 Task: Zoom slide to zoom in.
Action: Mouse moved to (141, 92)
Screenshot: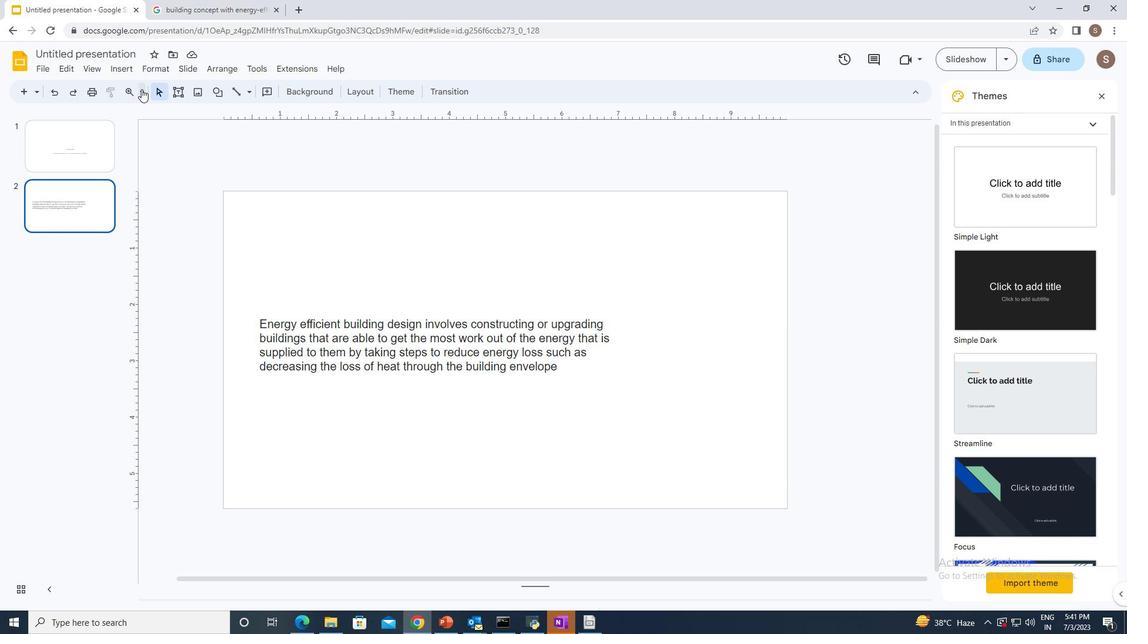 
Action: Mouse pressed left at (141, 92)
Screenshot: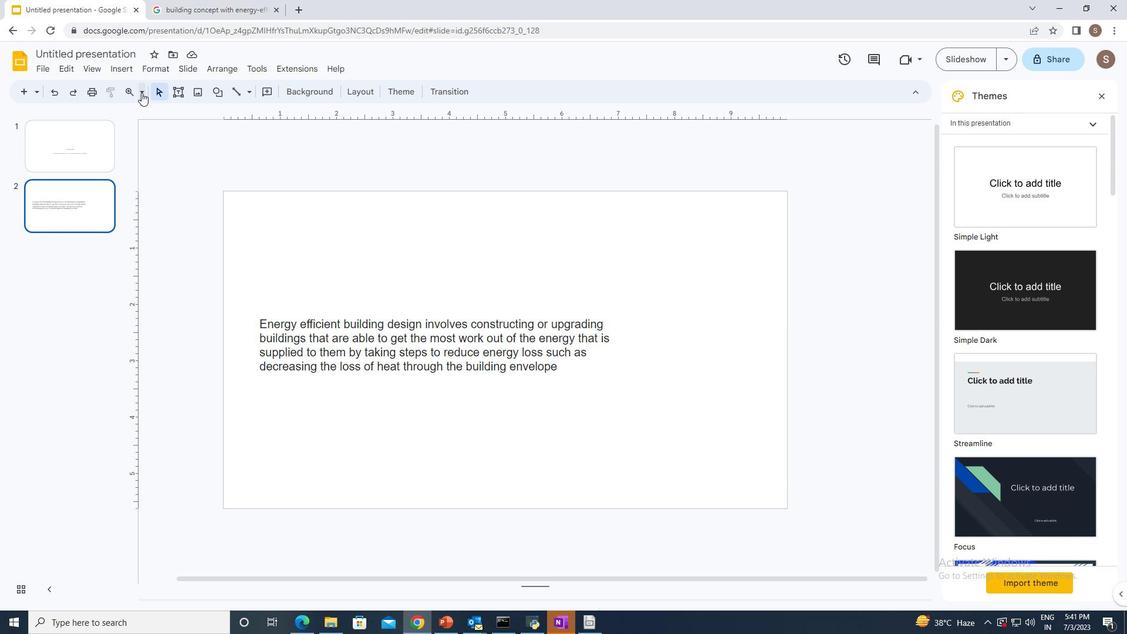 
Action: Mouse moved to (176, 199)
Screenshot: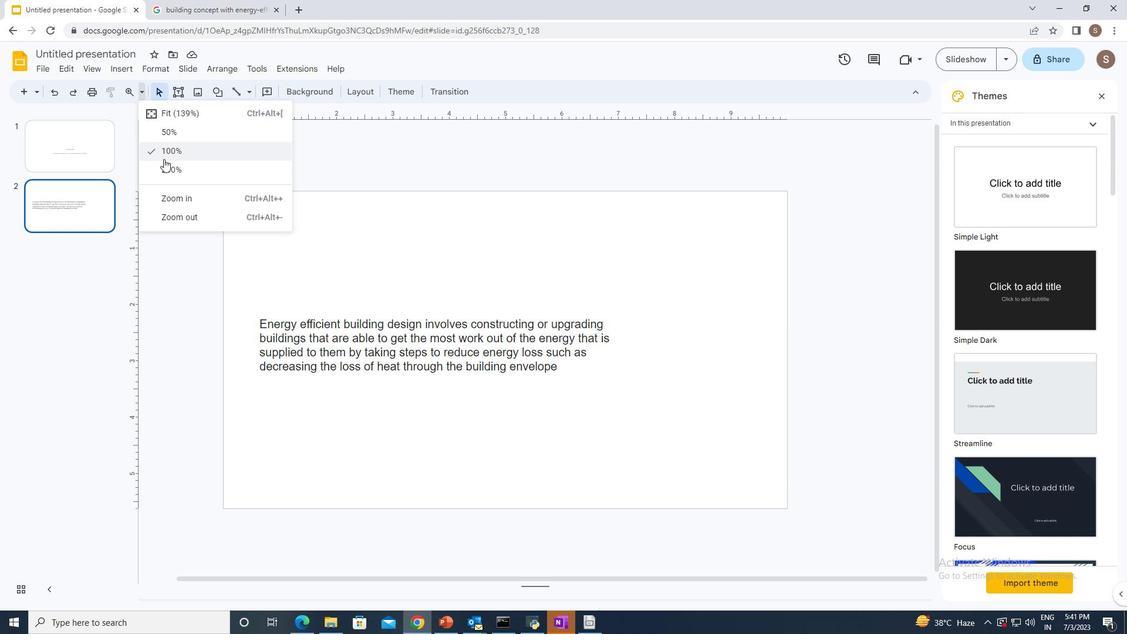 
Action: Mouse pressed left at (176, 199)
Screenshot: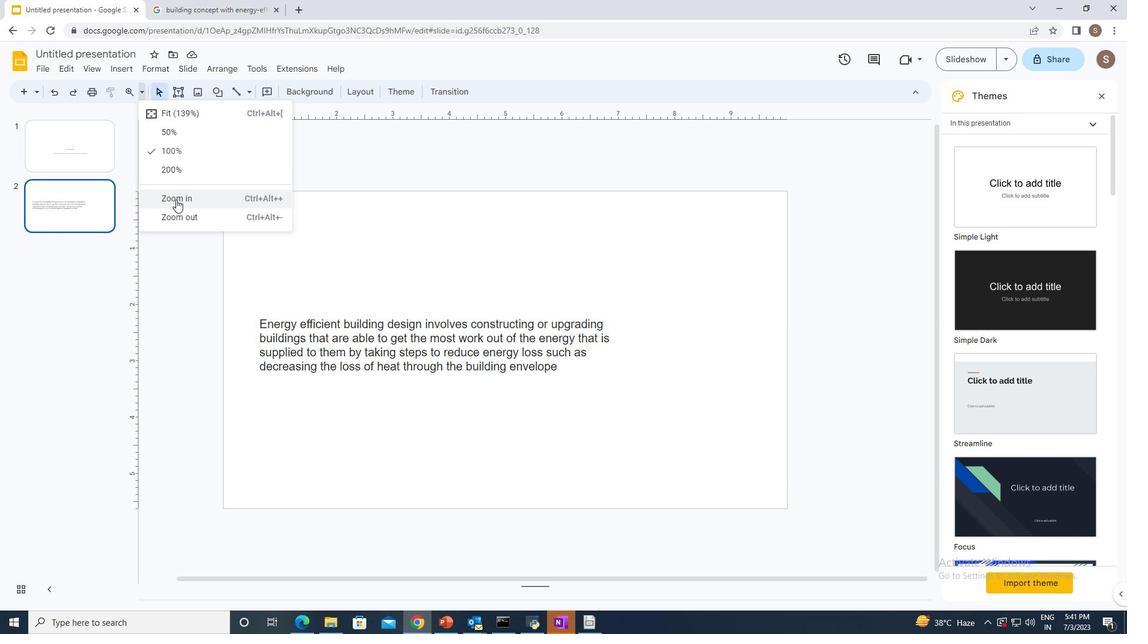 
